 Task: Choose download larger data archive, including connections, contacts, account history, and information we infer about you based on your profile and activity in export your data.
Action: Mouse moved to (511, 51)
Screenshot: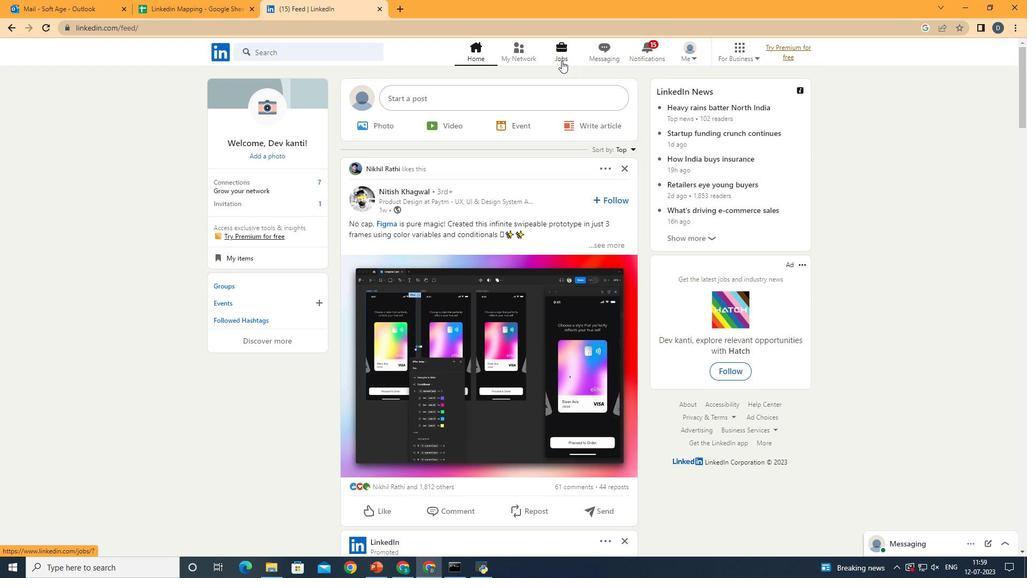 
Action: Mouse pressed left at (511, 51)
Screenshot: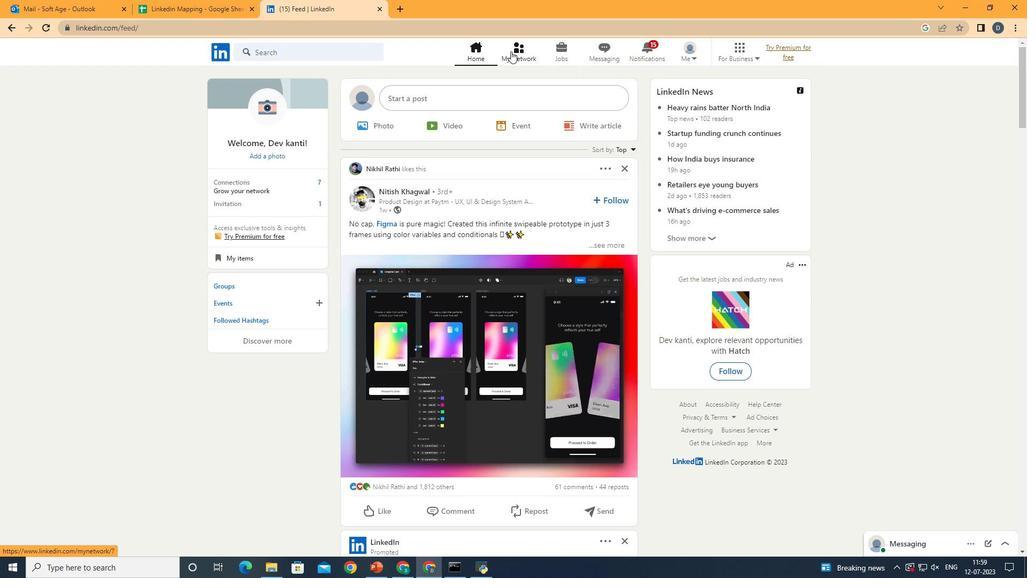 
Action: Mouse moved to (347, 135)
Screenshot: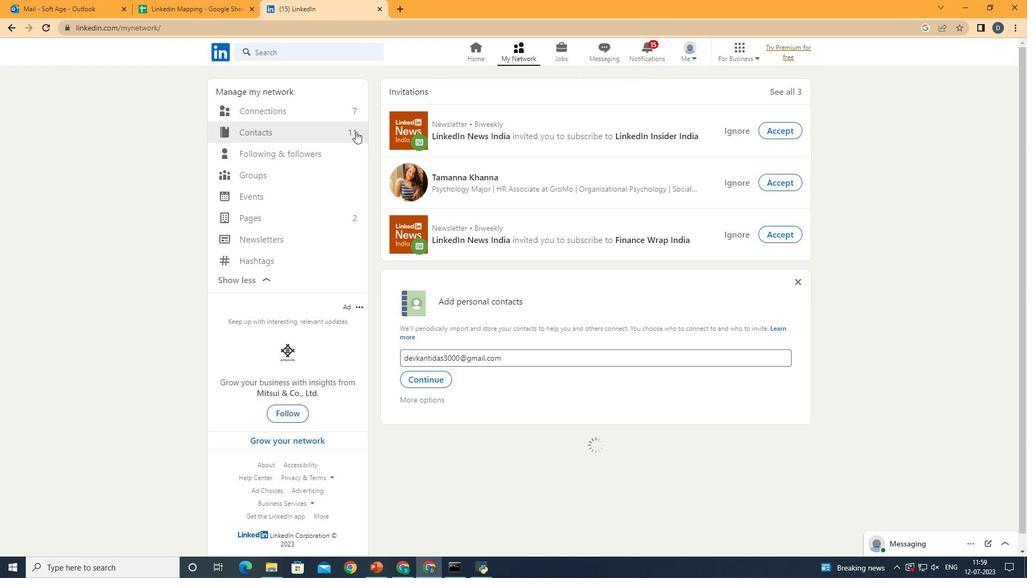 
Action: Mouse pressed left at (347, 135)
Screenshot: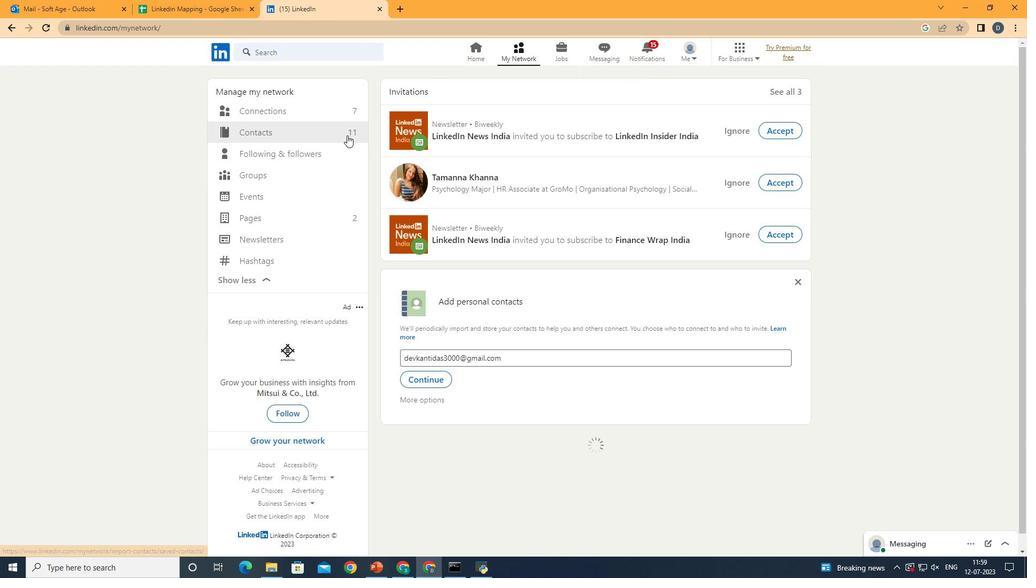 
Action: Mouse moved to (735, 155)
Screenshot: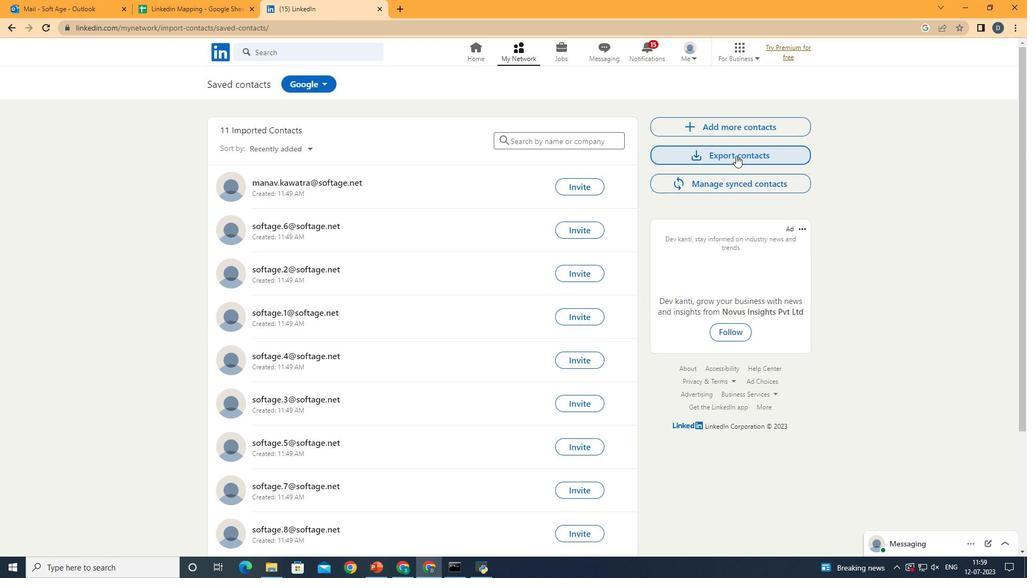 
Action: Mouse pressed left at (735, 155)
Screenshot: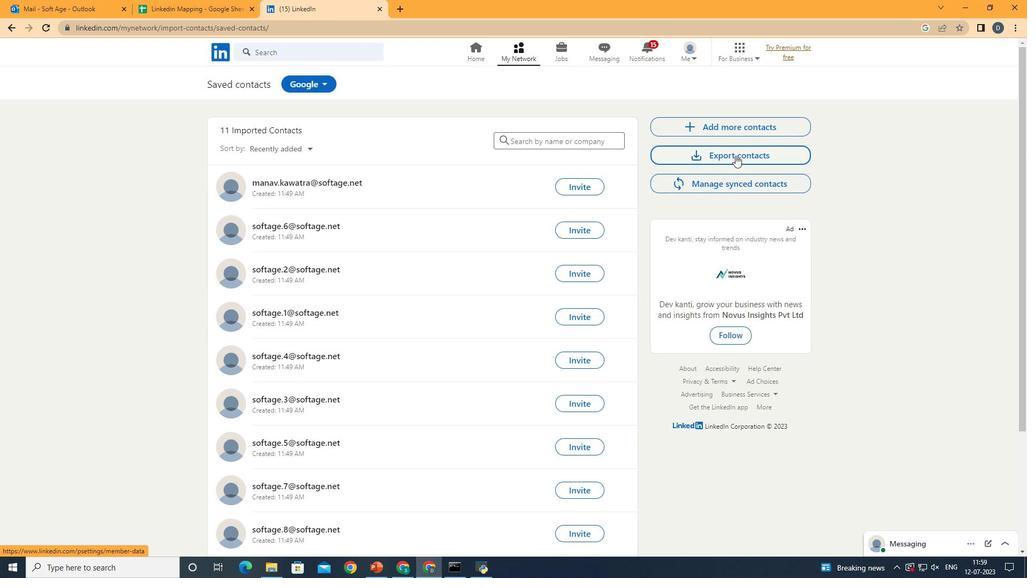 
Action: Mouse moved to (408, 155)
Screenshot: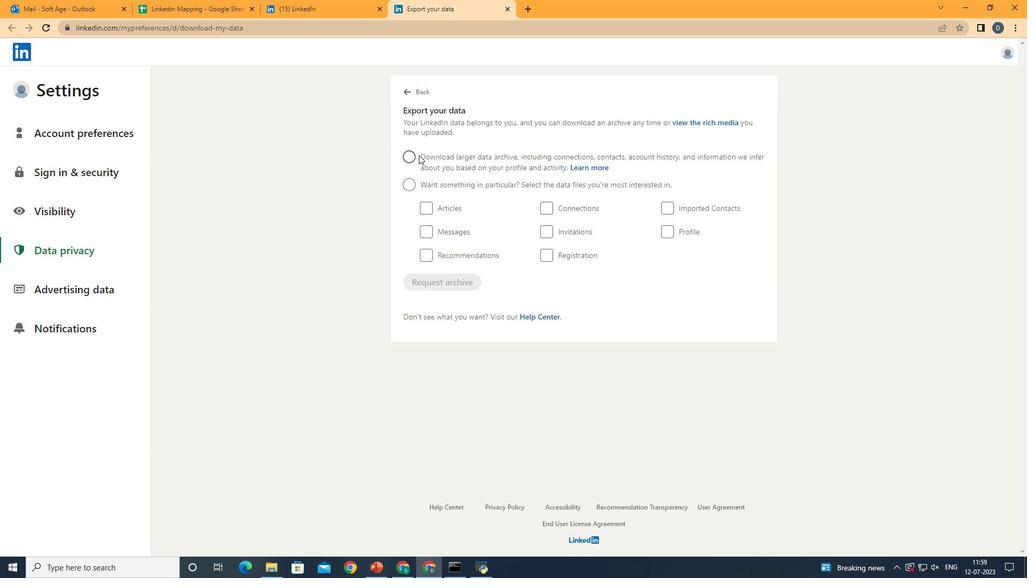 
Action: Mouse pressed left at (408, 155)
Screenshot: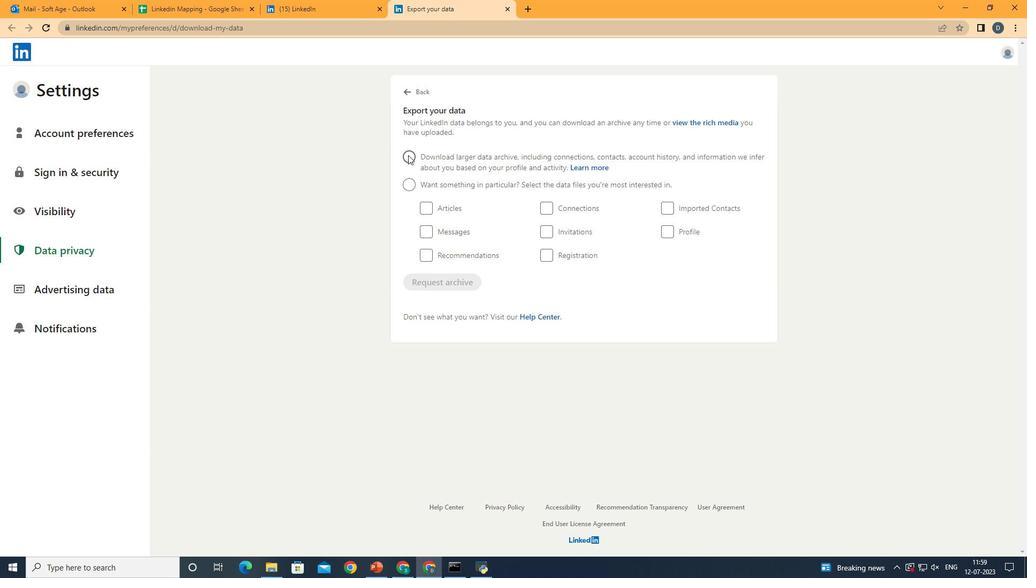 
Action: Mouse moved to (859, 292)
Screenshot: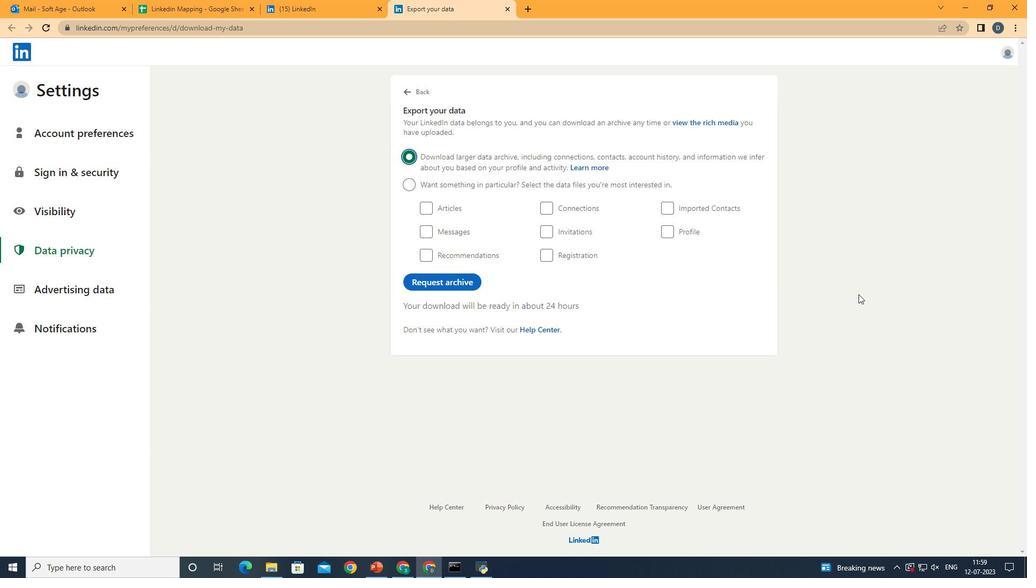 
